 Task: Look for products from Illy Coffee only.
Action: Mouse moved to (24, 129)
Screenshot: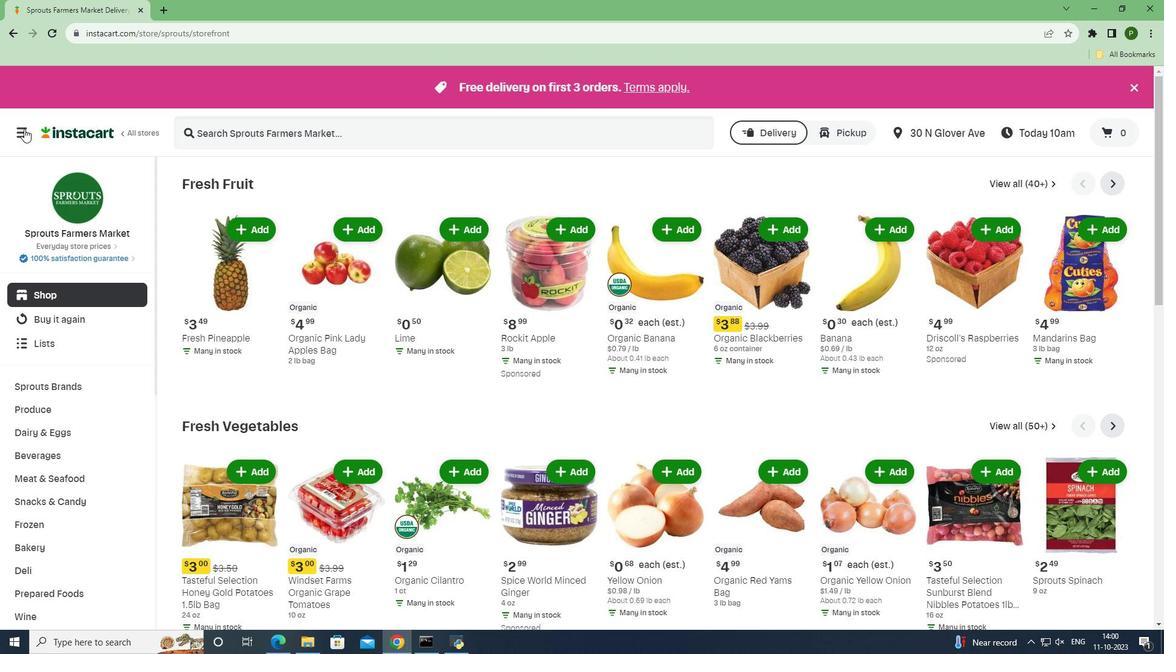
Action: Mouse pressed left at (24, 129)
Screenshot: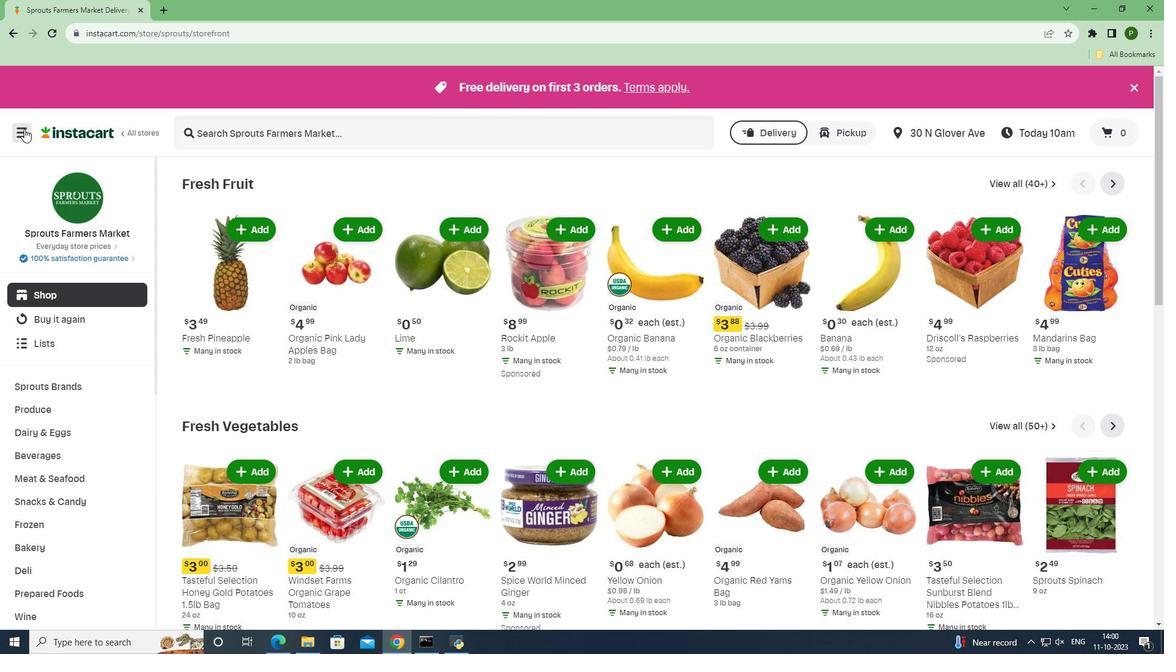 
Action: Mouse moved to (24, 321)
Screenshot: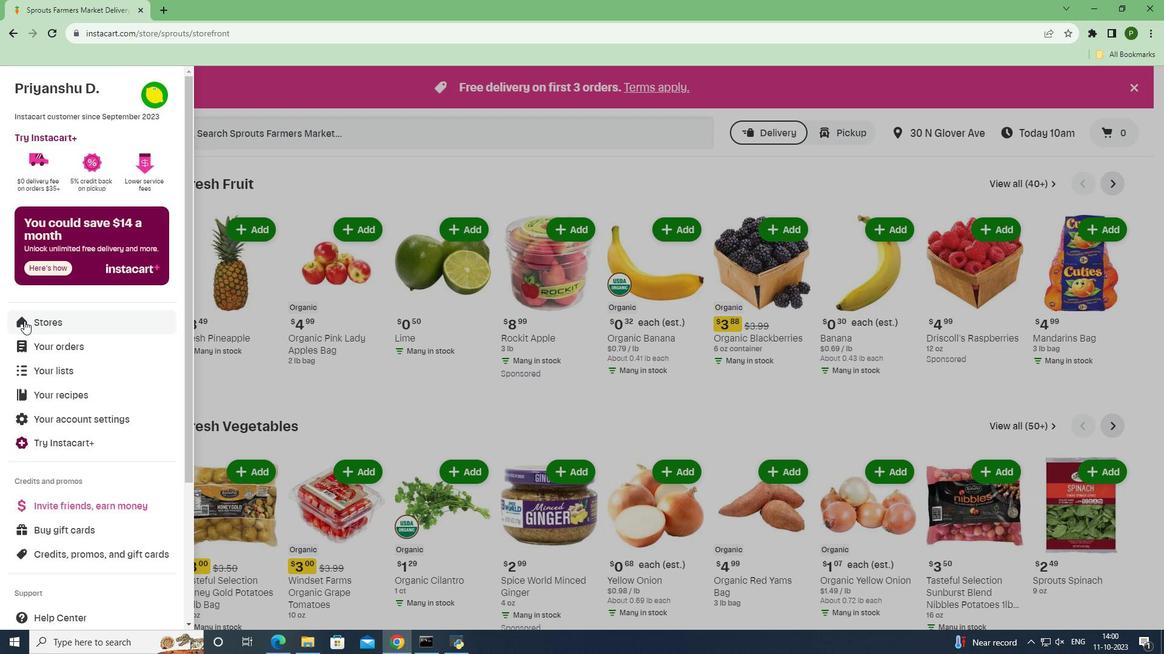
Action: Mouse pressed left at (24, 321)
Screenshot: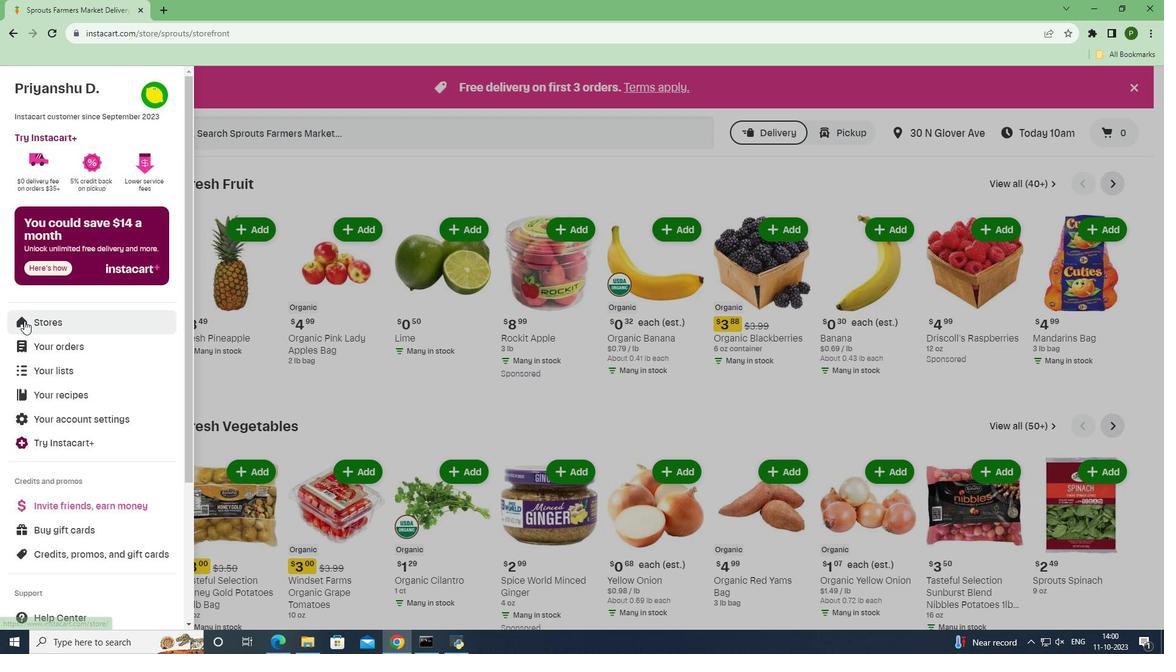 
Action: Mouse moved to (271, 135)
Screenshot: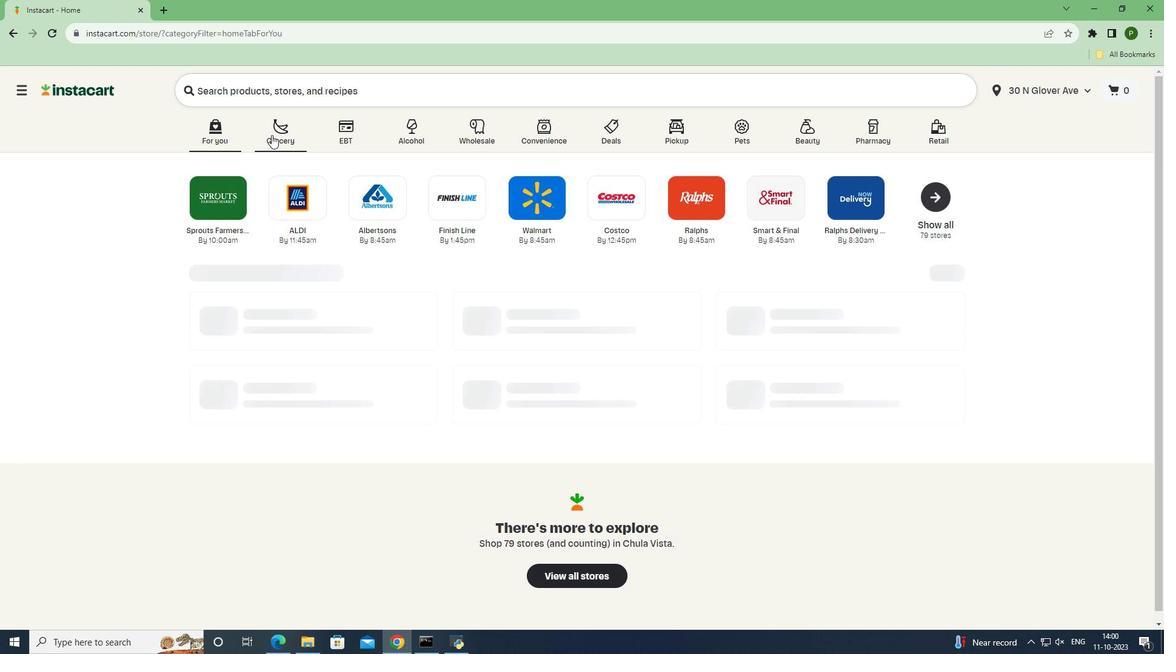 
Action: Mouse pressed left at (271, 135)
Screenshot: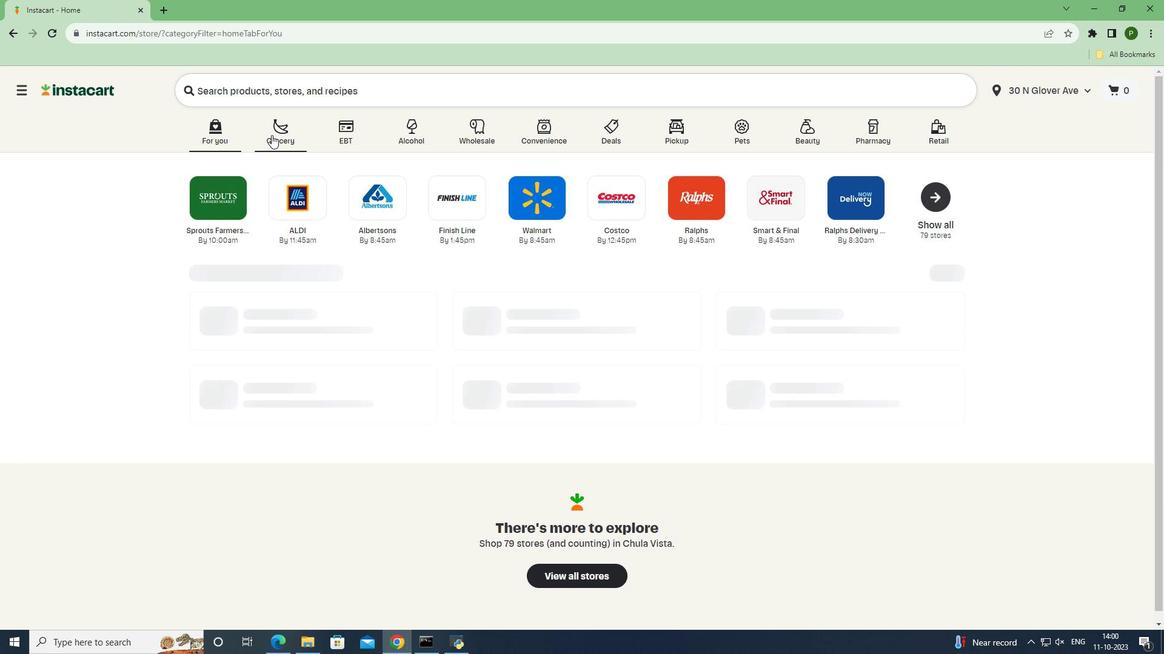 
Action: Mouse moved to (502, 271)
Screenshot: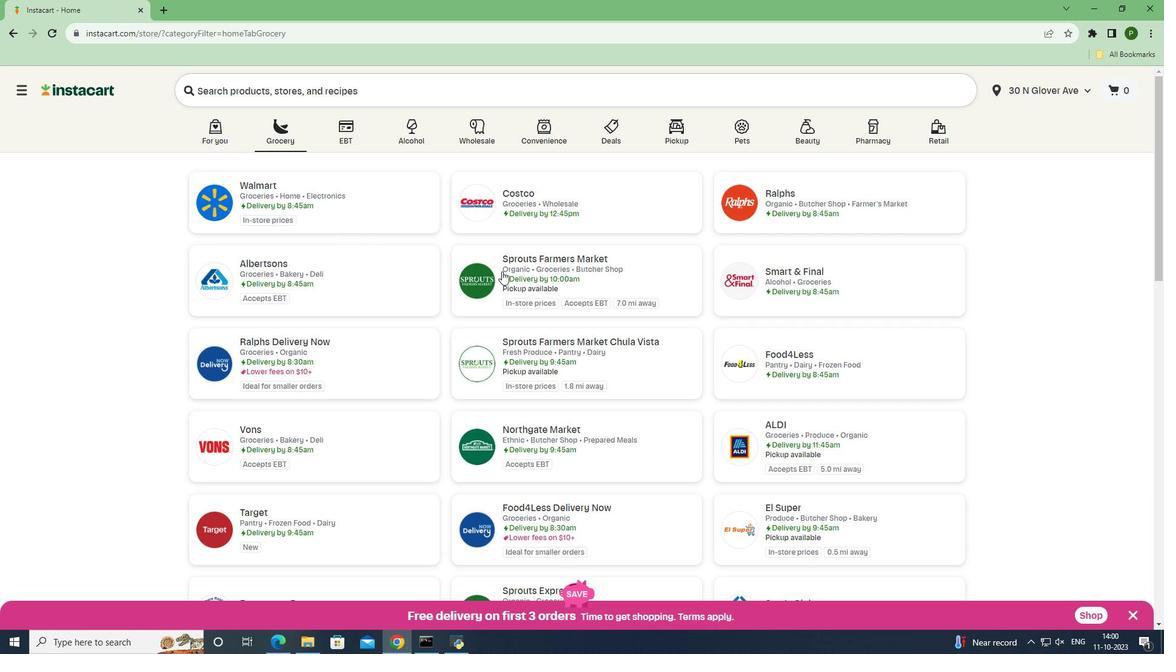 
Action: Mouse pressed left at (502, 271)
Screenshot: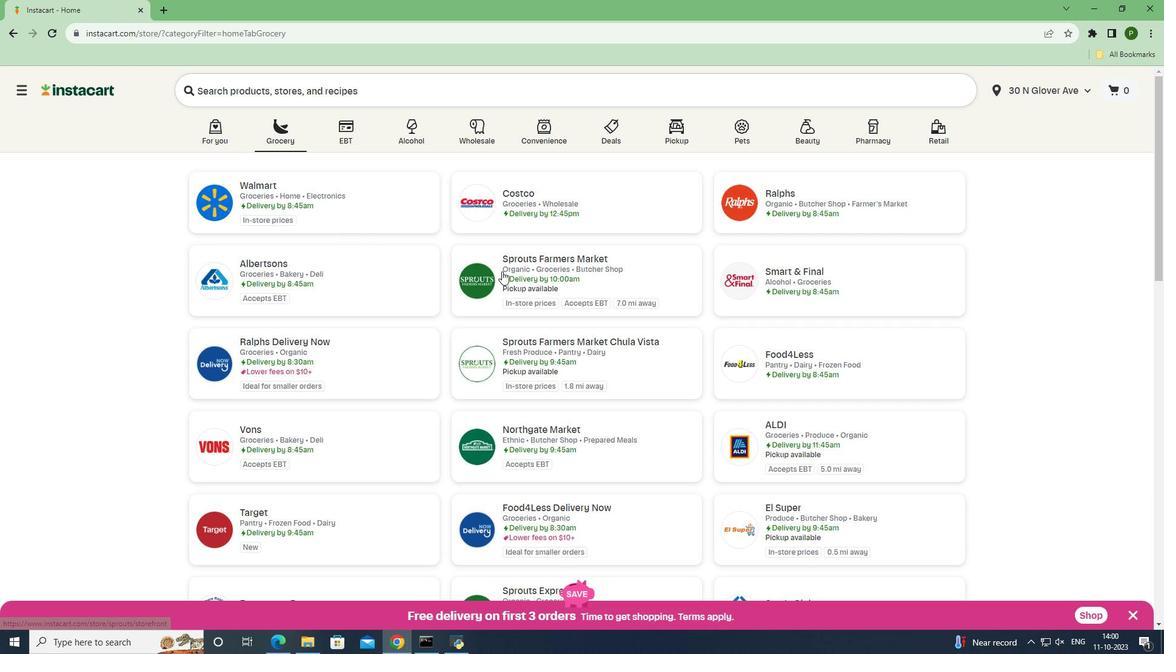 
Action: Mouse moved to (100, 454)
Screenshot: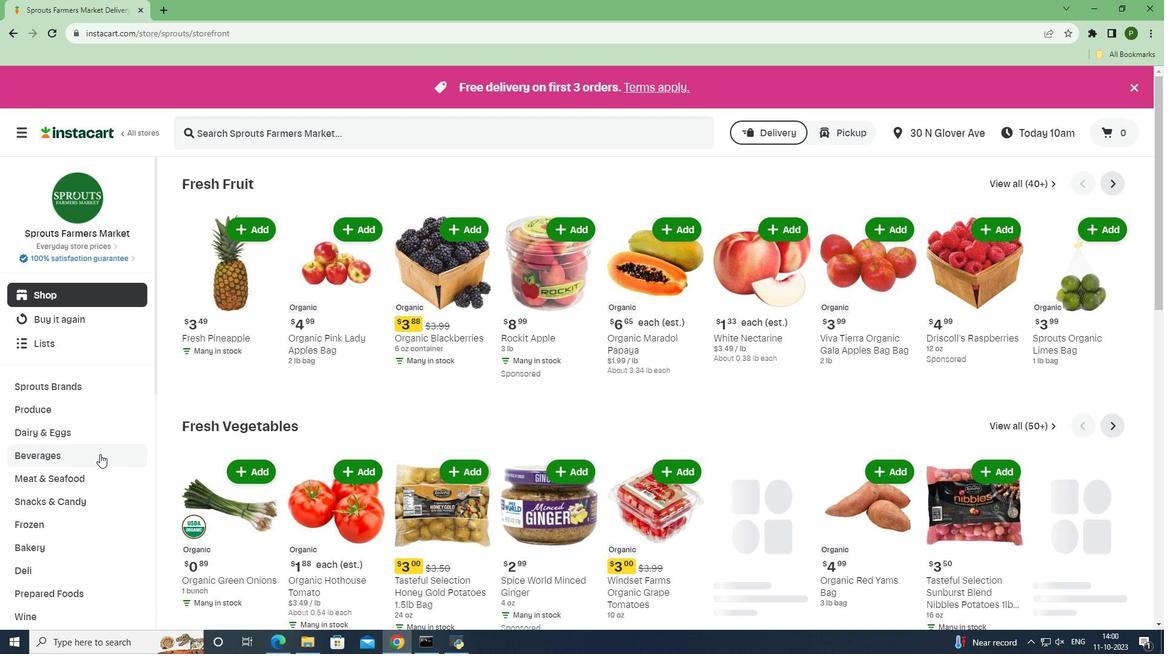 
Action: Mouse pressed left at (100, 454)
Screenshot: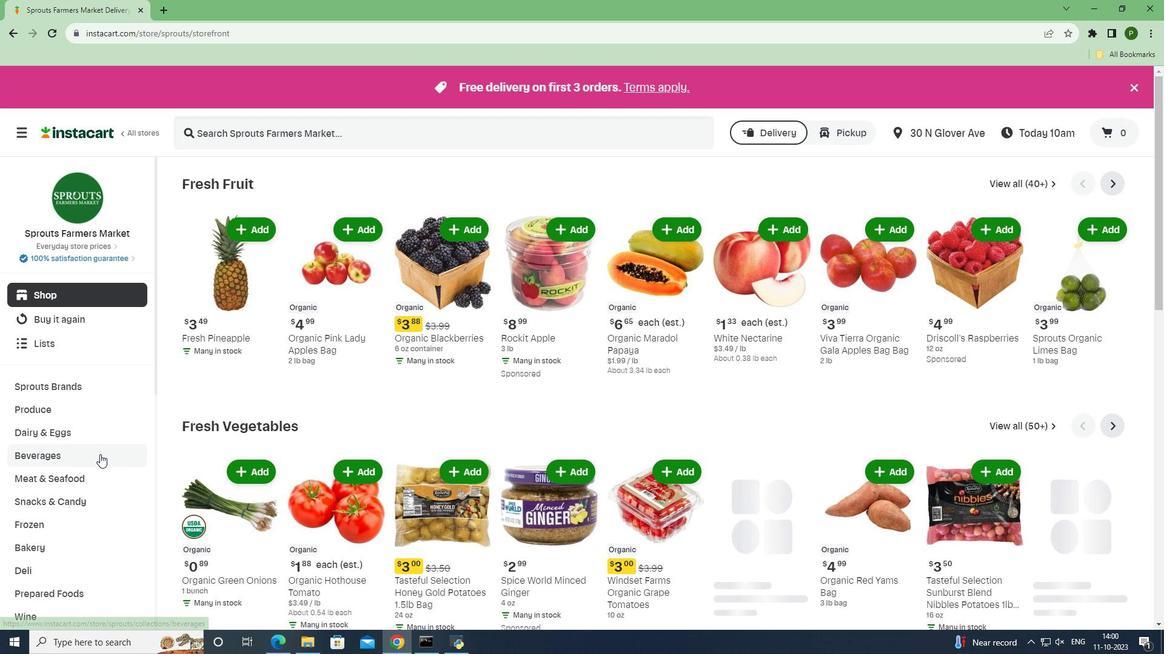 
Action: Mouse moved to (78, 525)
Screenshot: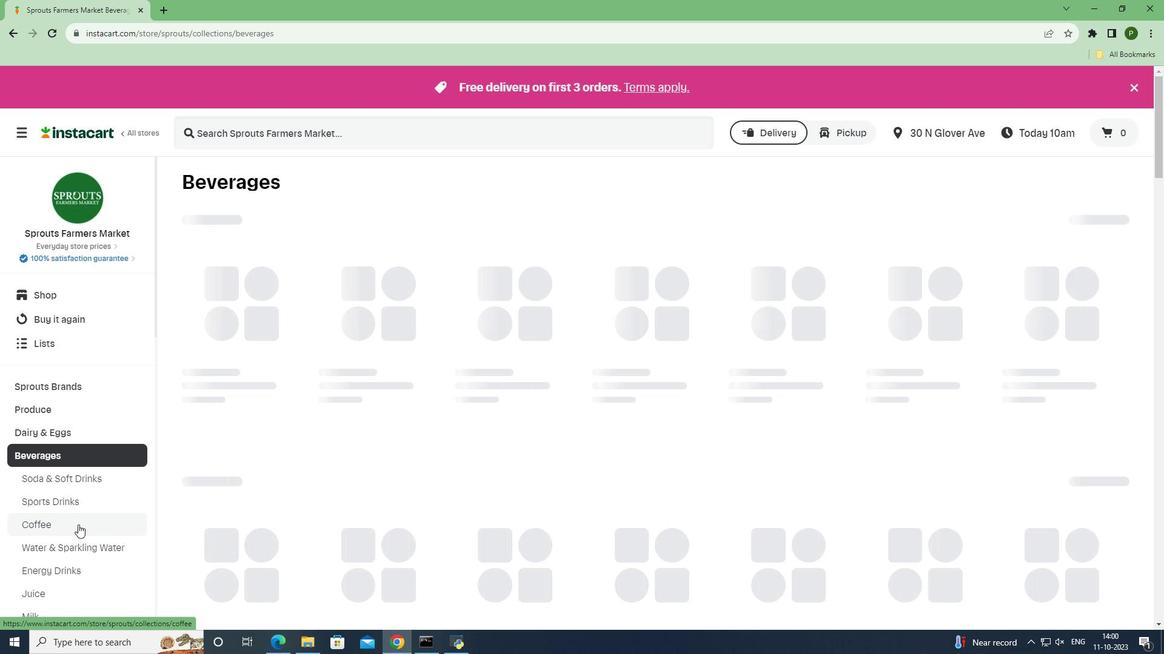 
Action: Mouse pressed left at (78, 525)
Screenshot: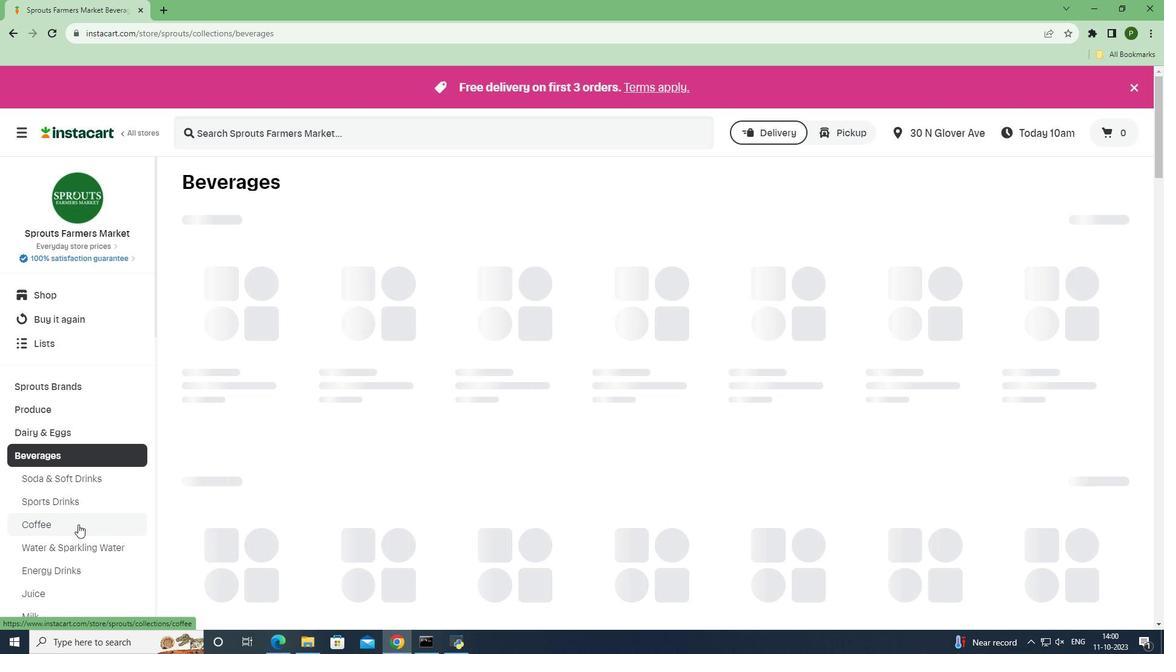 
Action: Mouse moved to (456, 268)
Screenshot: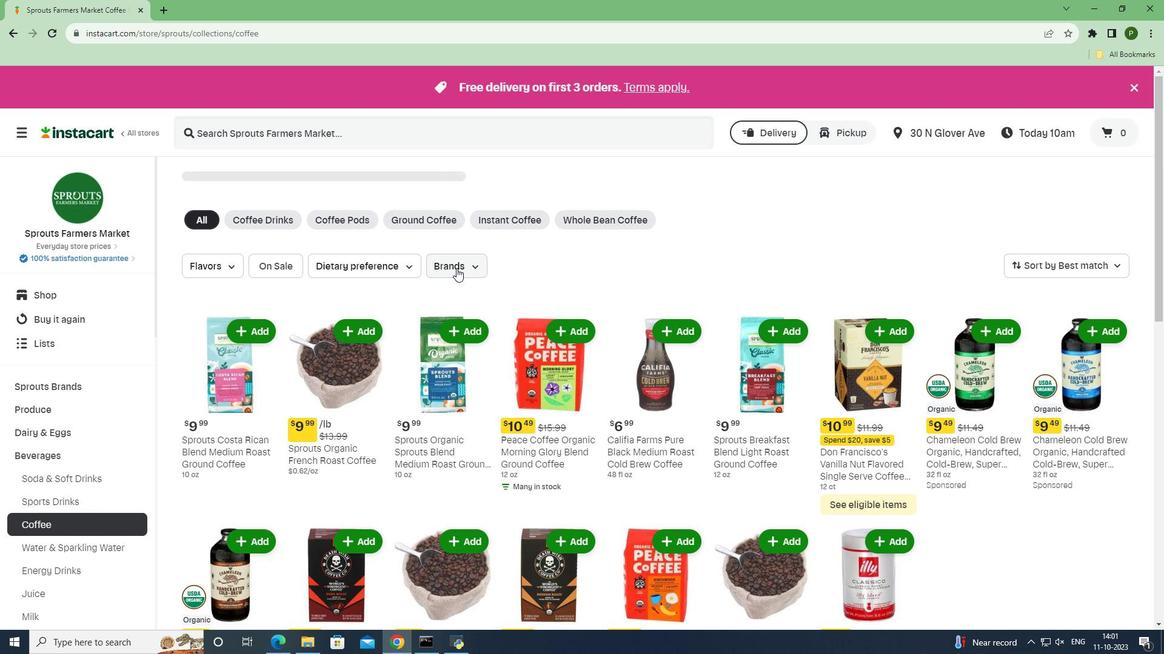 
Action: Mouse pressed left at (456, 268)
Screenshot: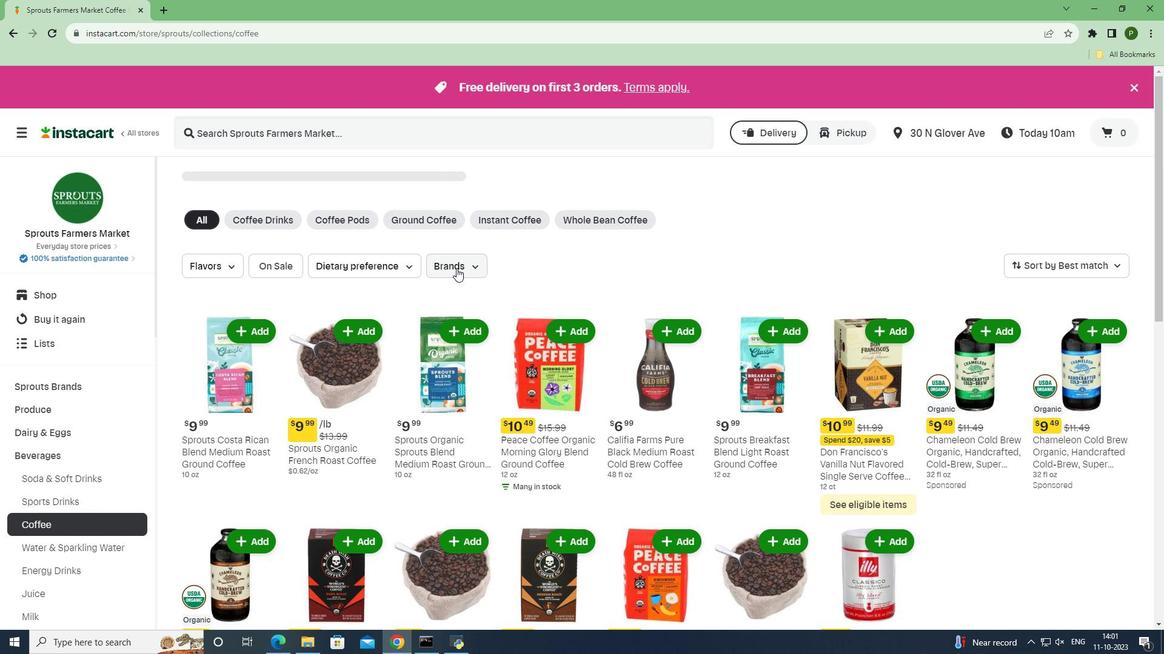 
Action: Mouse moved to (457, 388)
Screenshot: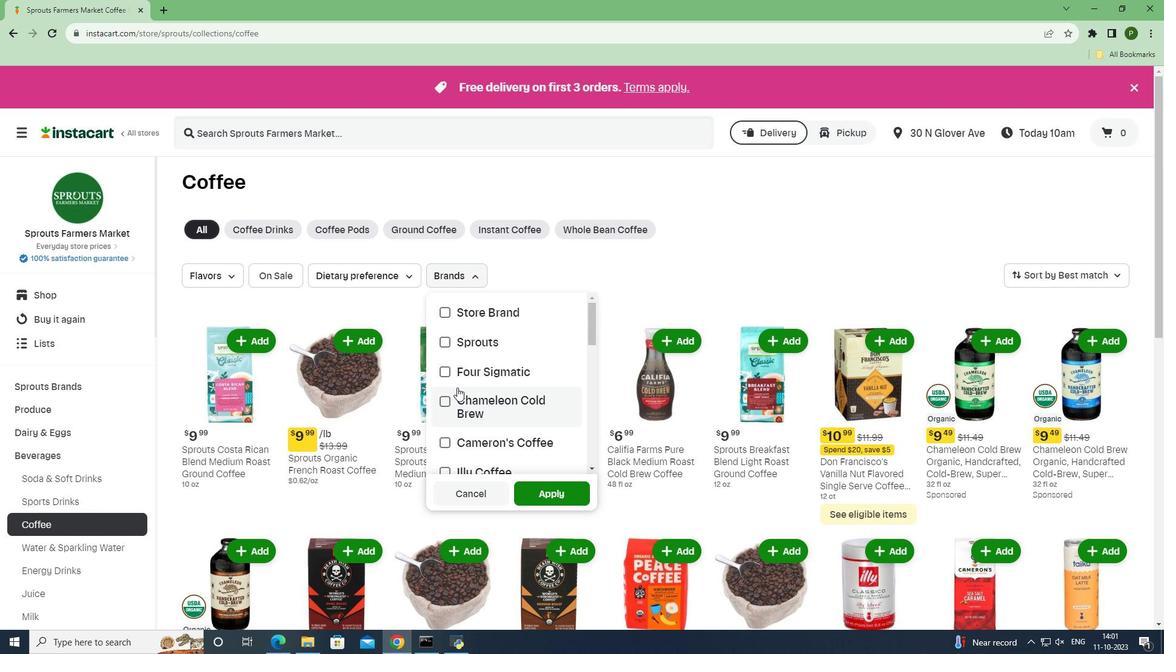 
Action: Mouse scrolled (457, 387) with delta (0, 0)
Screenshot: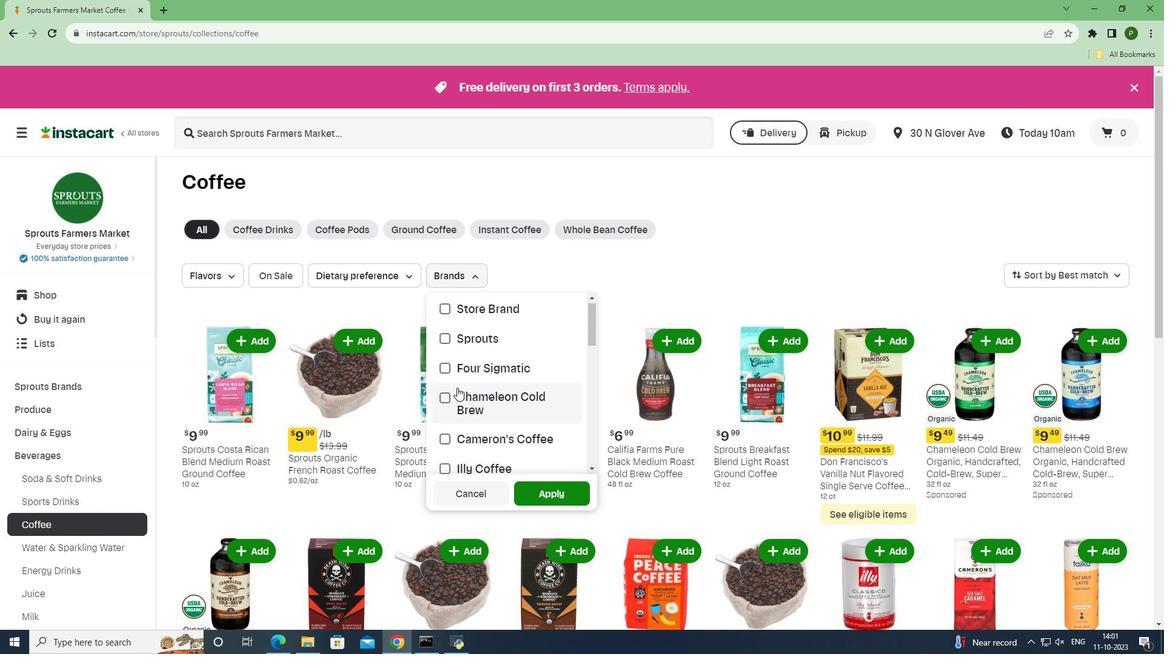 
Action: Mouse moved to (459, 408)
Screenshot: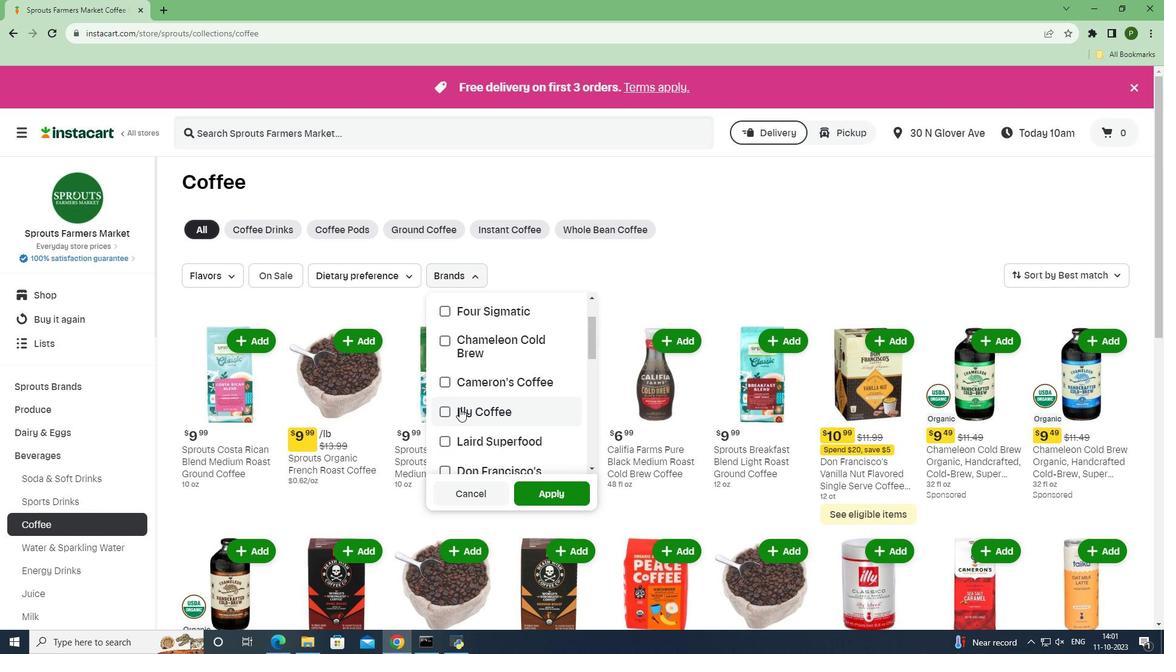 
Action: Mouse pressed left at (459, 408)
Screenshot: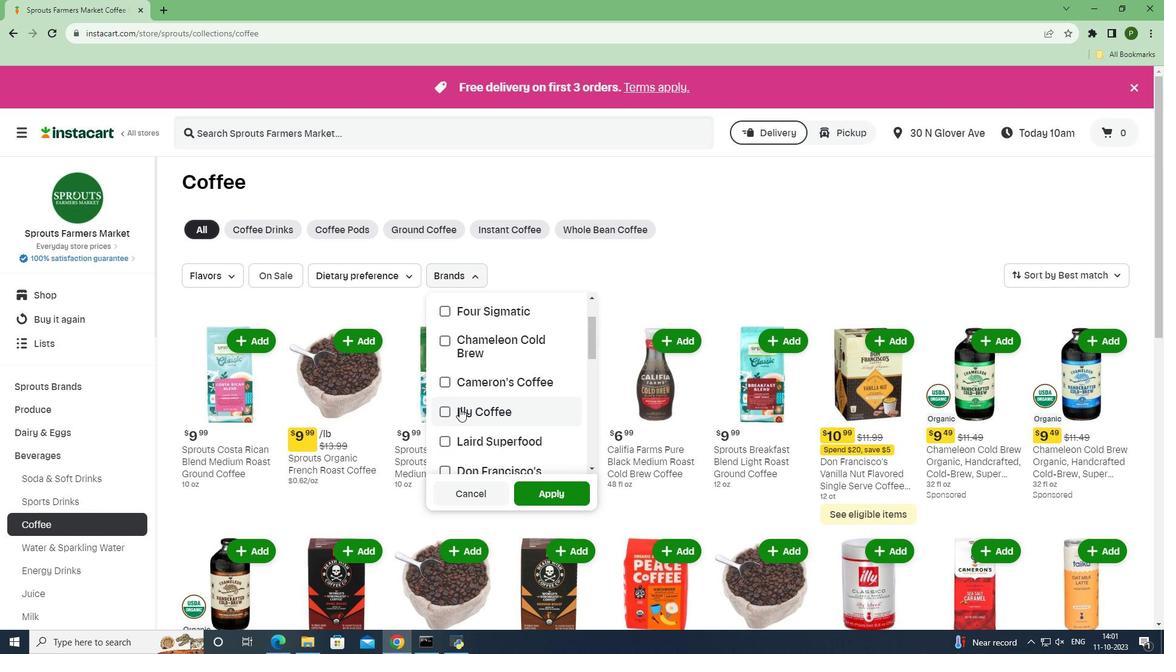 
Action: Mouse moved to (542, 489)
Screenshot: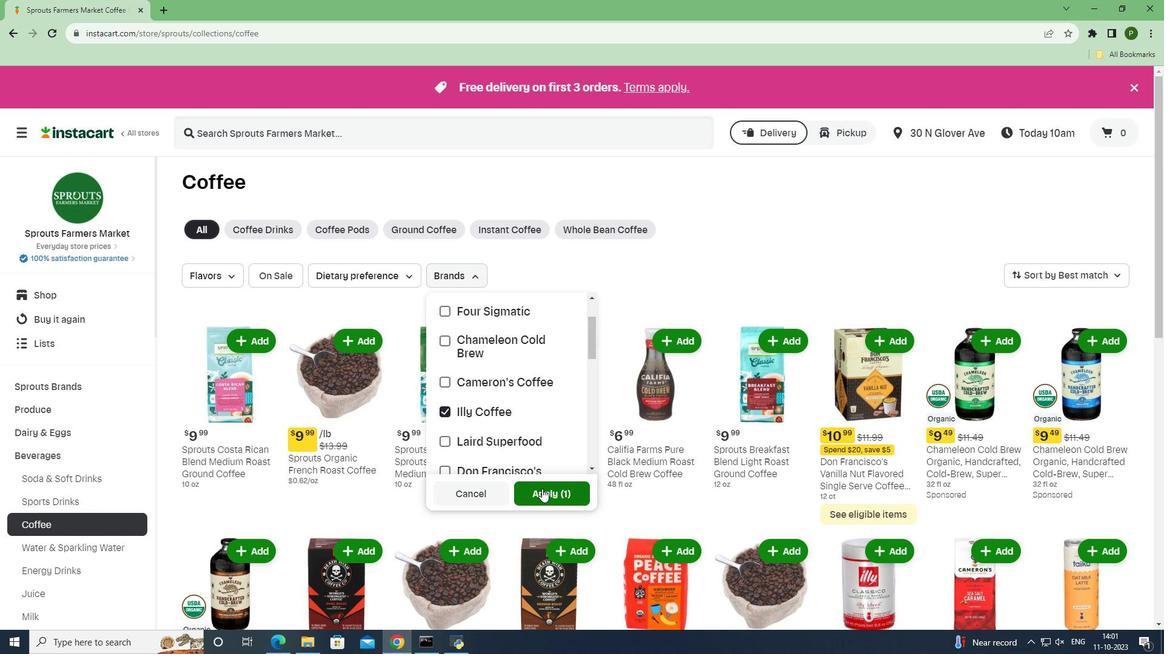 
Action: Mouse pressed left at (542, 489)
Screenshot: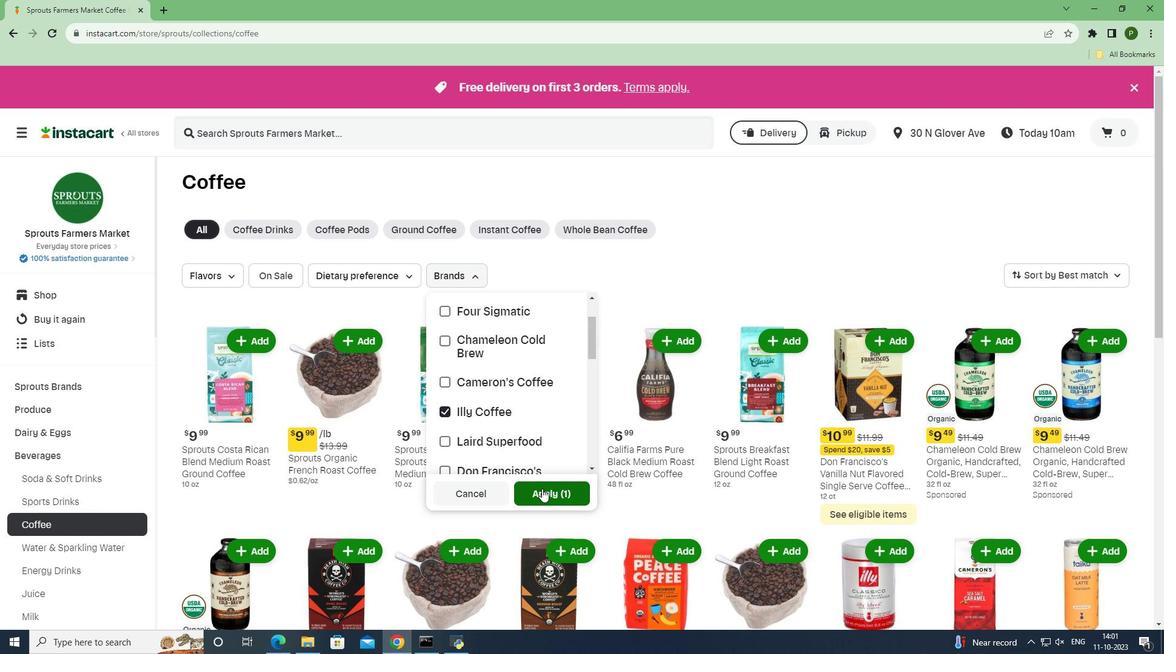 
Action: Mouse moved to (674, 488)
Screenshot: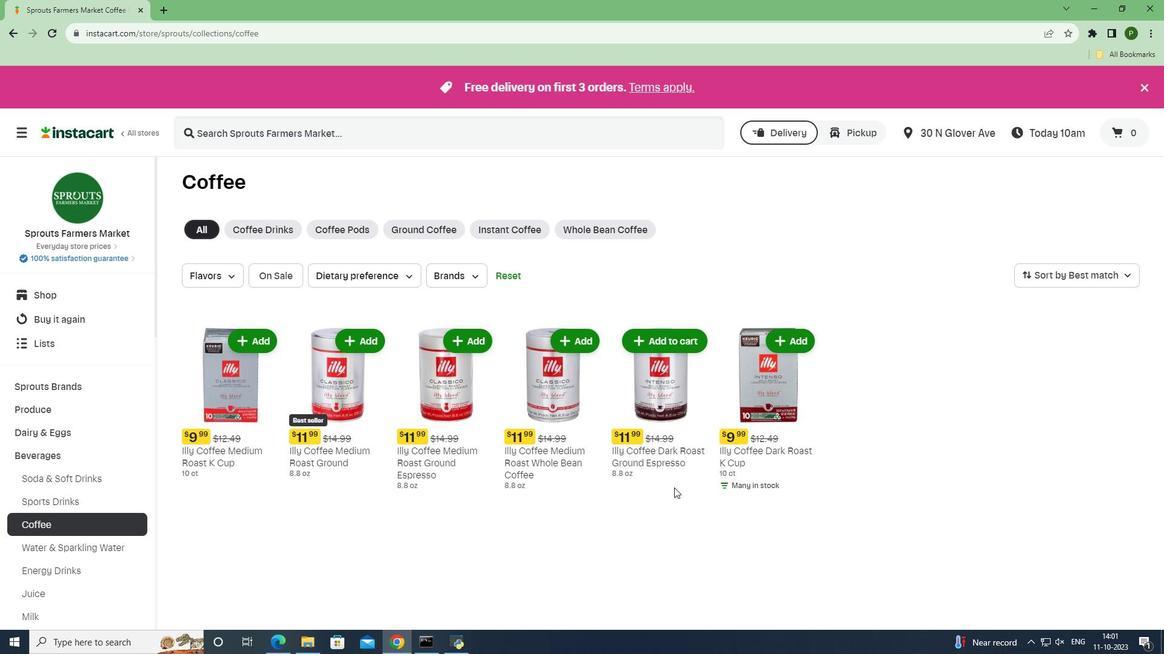 
Action: Mouse scrolled (674, 487) with delta (0, 0)
Screenshot: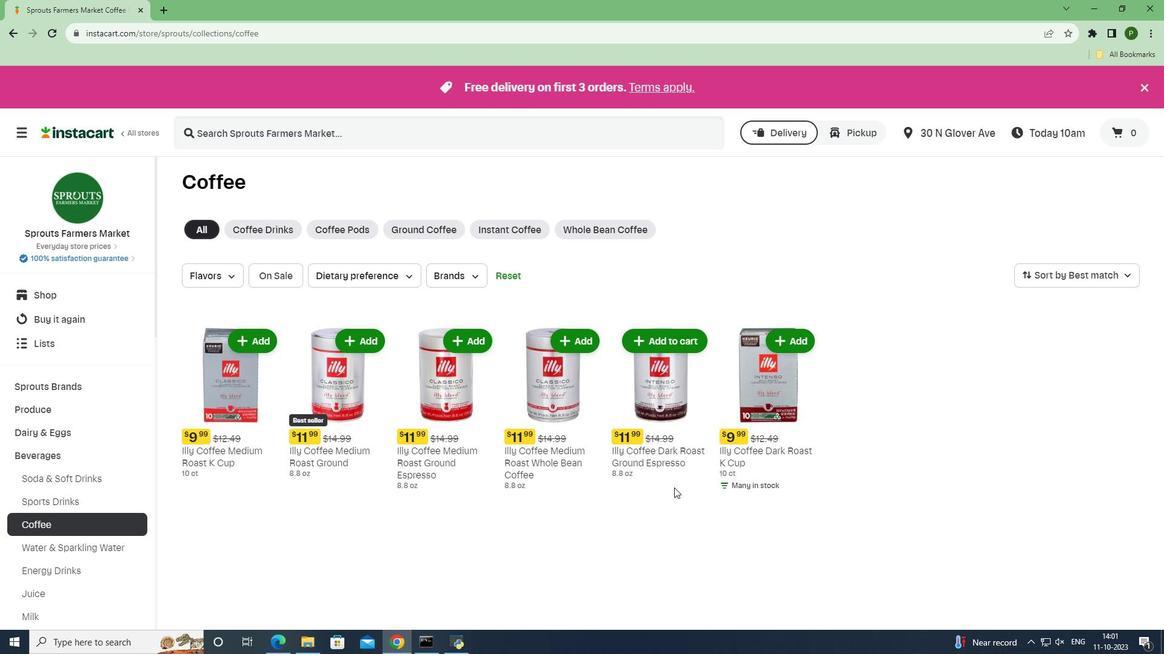 
